 Task: Move the task Upgrade and migrate company facilities management to a cloud-based solution to the section Done in the project BoostTech and filter the tasks in the project by Due next week
Action: Mouse moved to (533, 226)
Screenshot: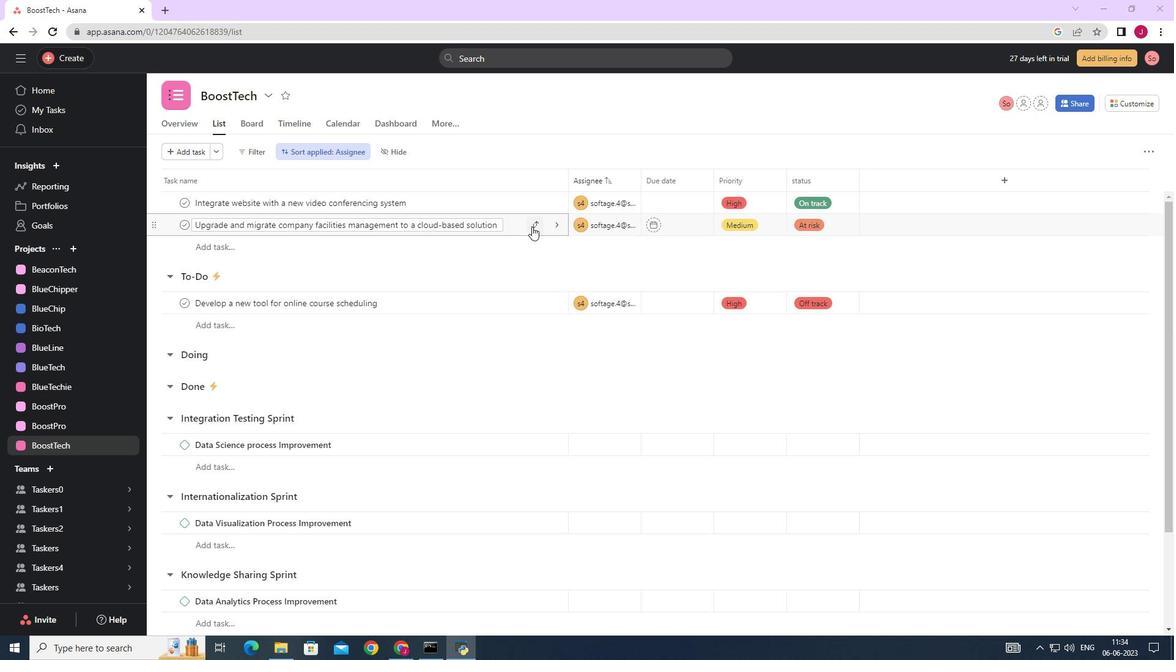 
Action: Mouse pressed left at (533, 226)
Screenshot: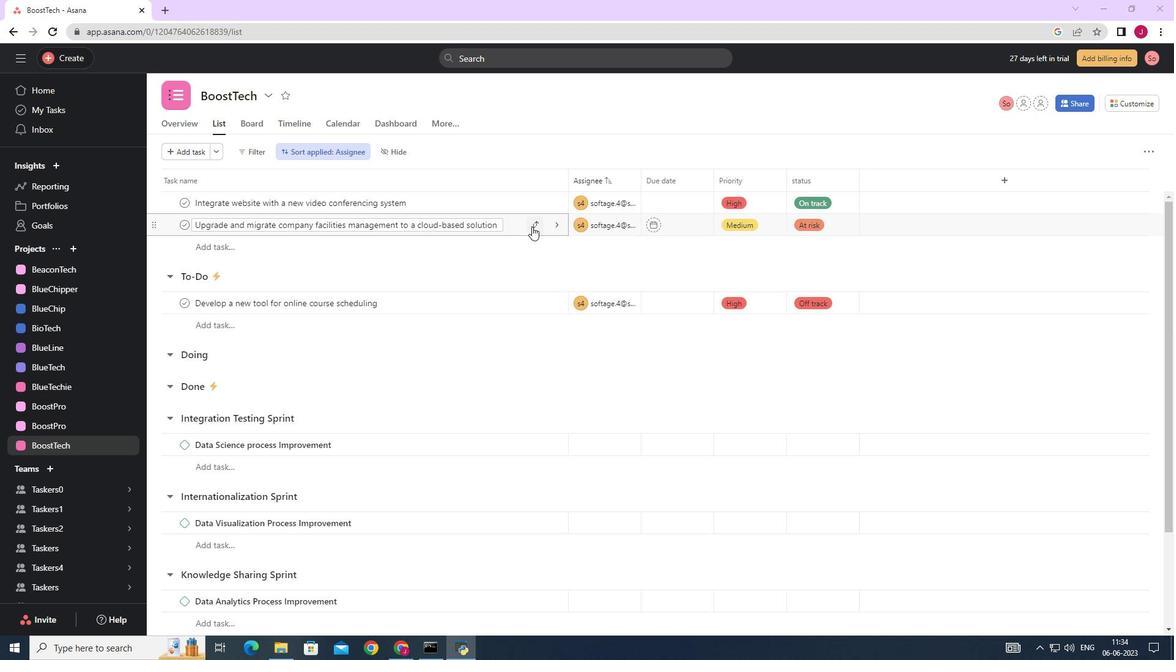 
Action: Mouse moved to (446, 336)
Screenshot: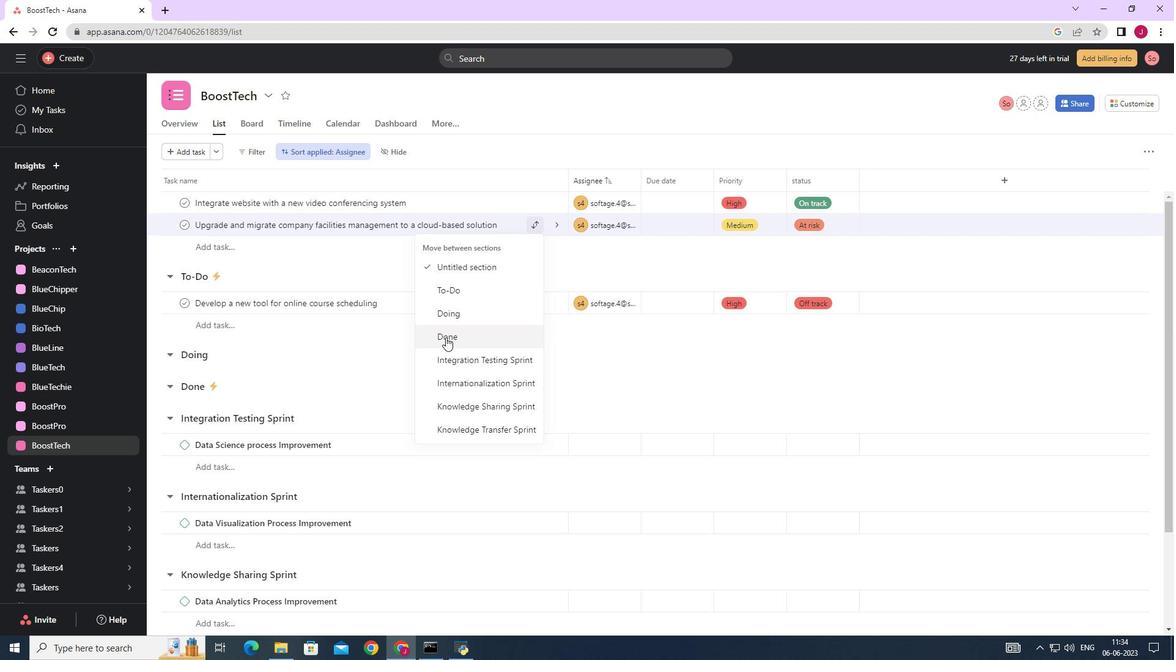 
Action: Mouse pressed left at (446, 336)
Screenshot: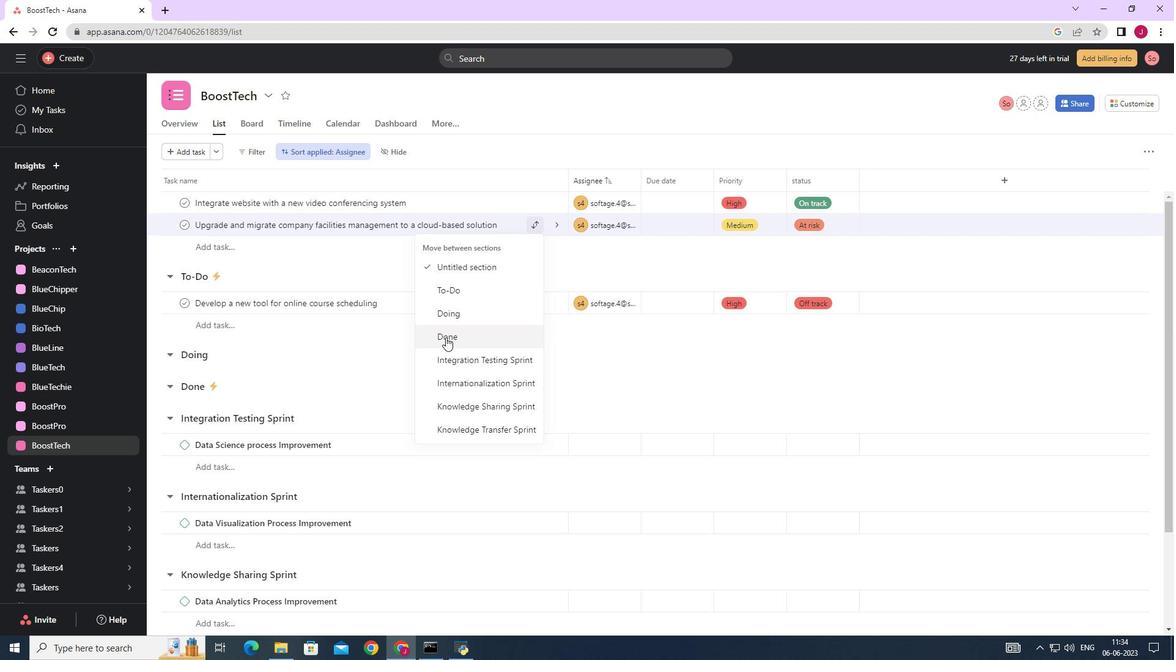 
Action: Mouse moved to (254, 147)
Screenshot: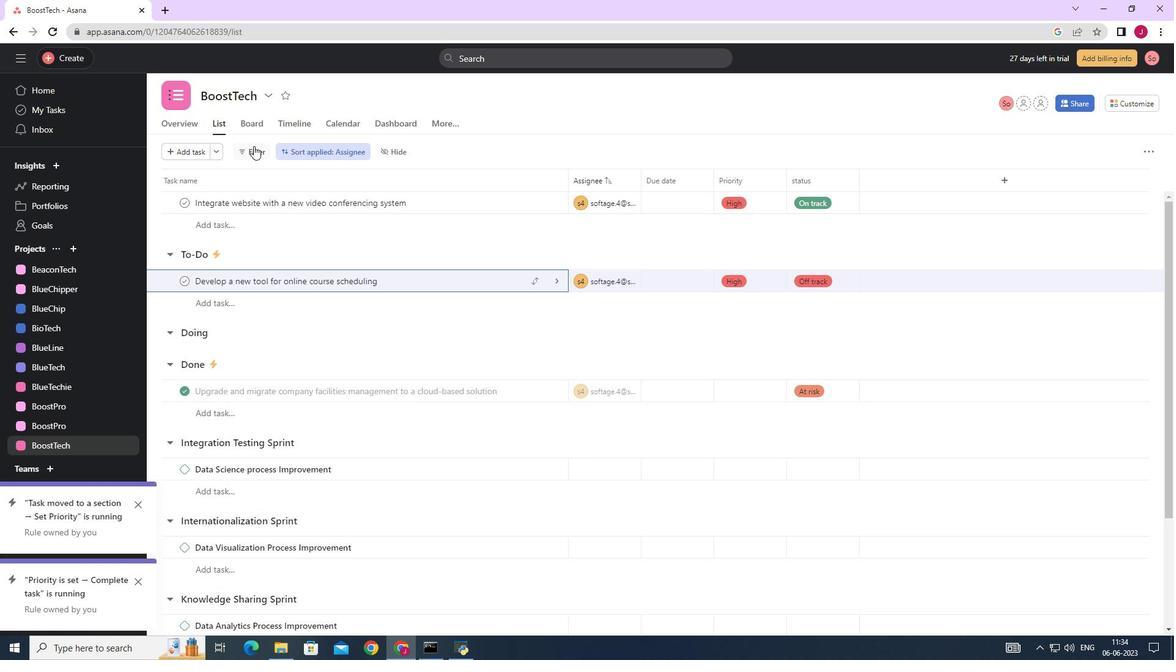 
Action: Mouse pressed left at (254, 147)
Screenshot: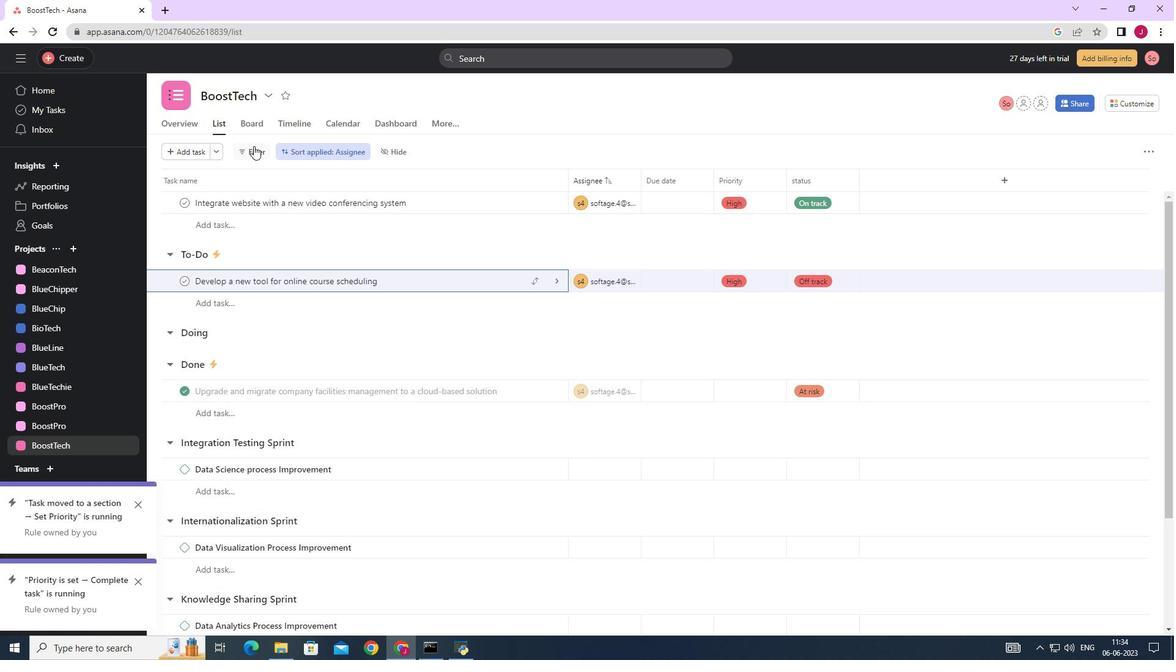 
Action: Mouse moved to (281, 218)
Screenshot: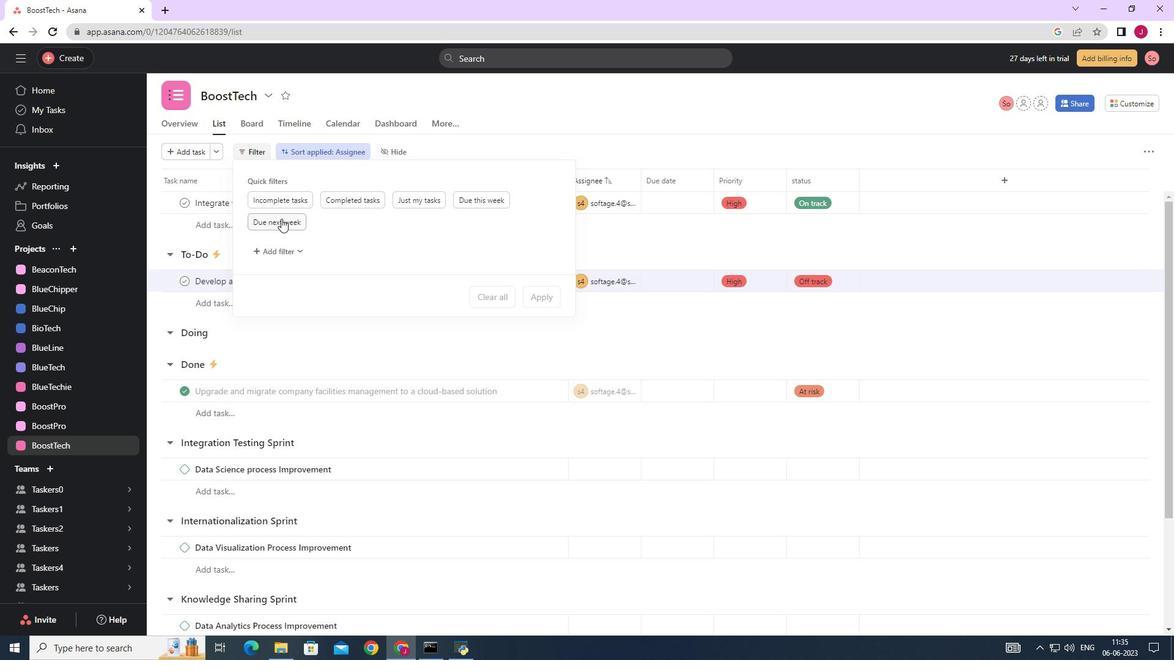 
Action: Mouse pressed left at (281, 218)
Screenshot: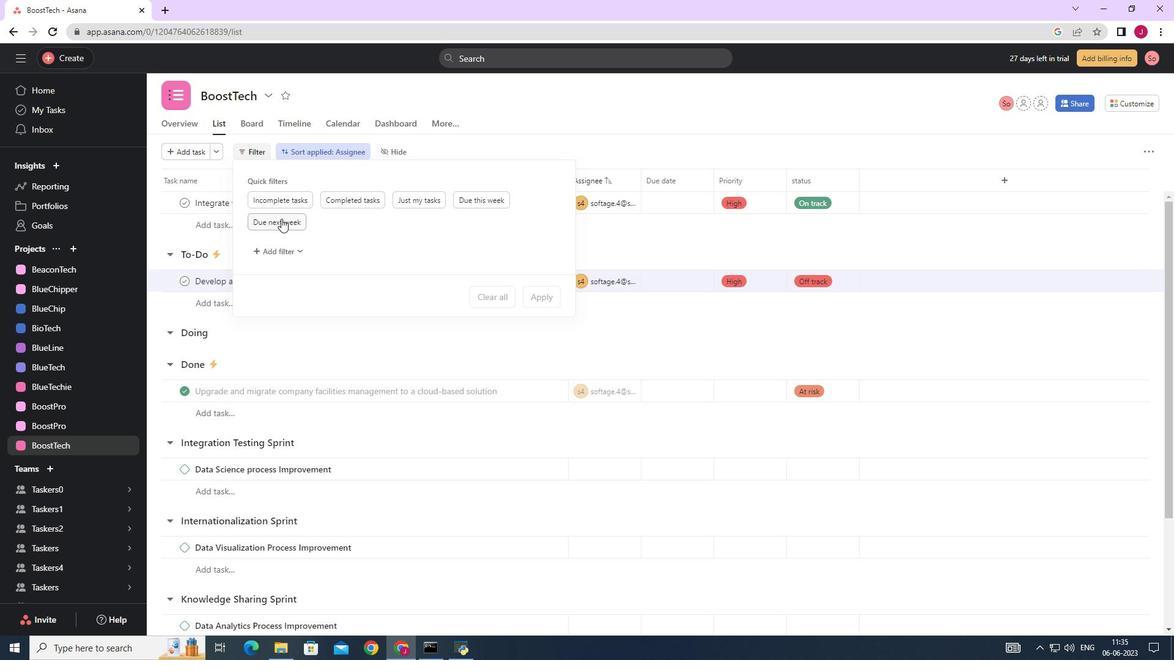 
Action: Mouse moved to (390, 265)
Screenshot: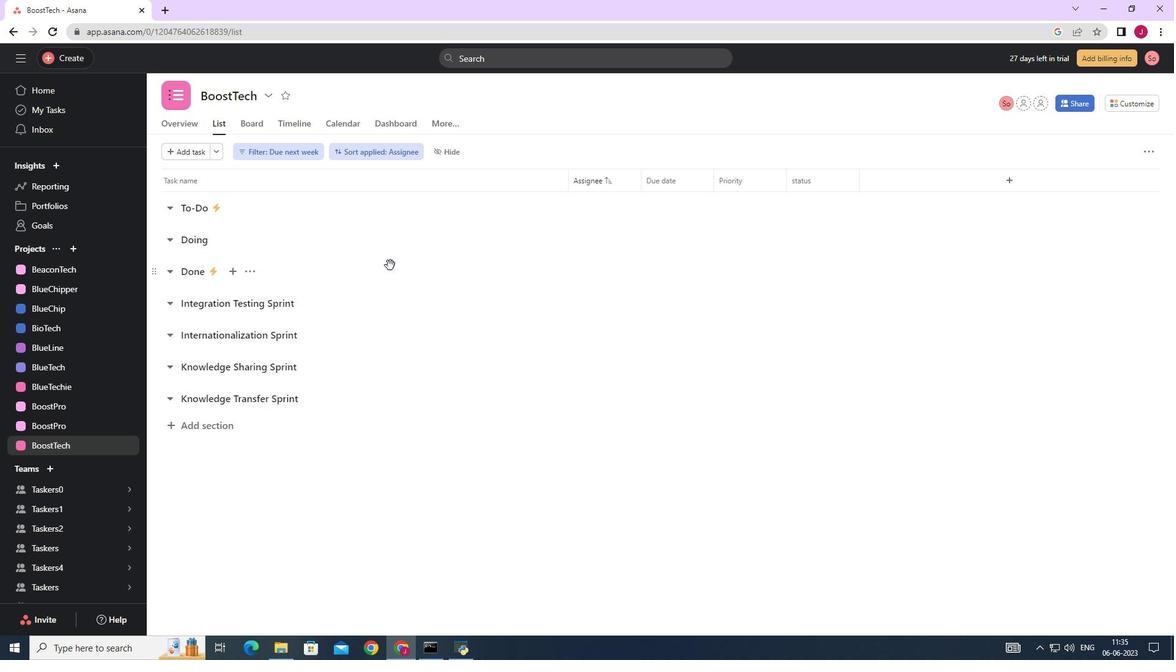 
